 Task: Apply the Green label.
Action: Mouse moved to (361, 177)
Screenshot: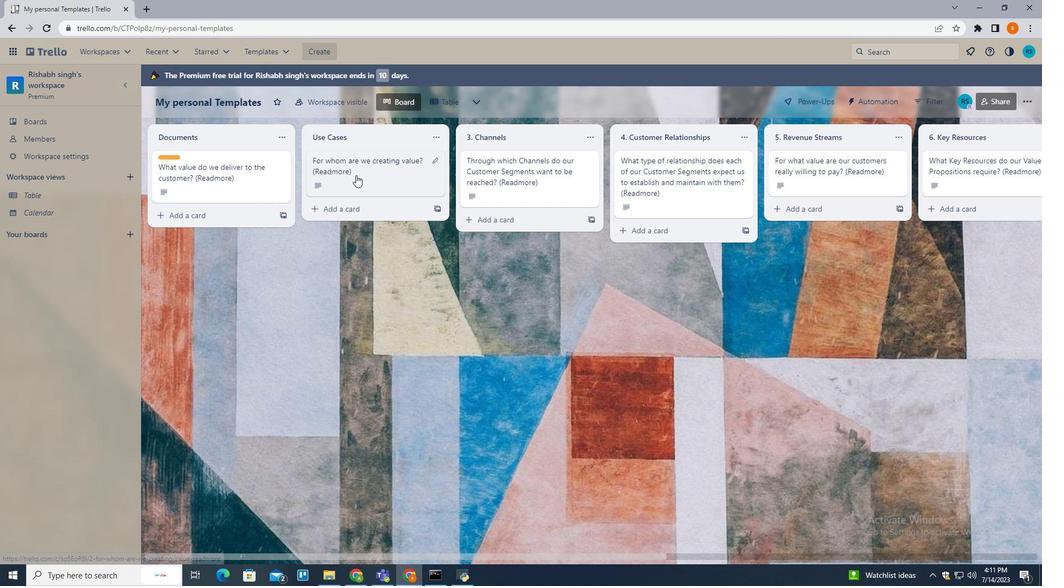 
Action: Mouse pressed left at (361, 177)
Screenshot: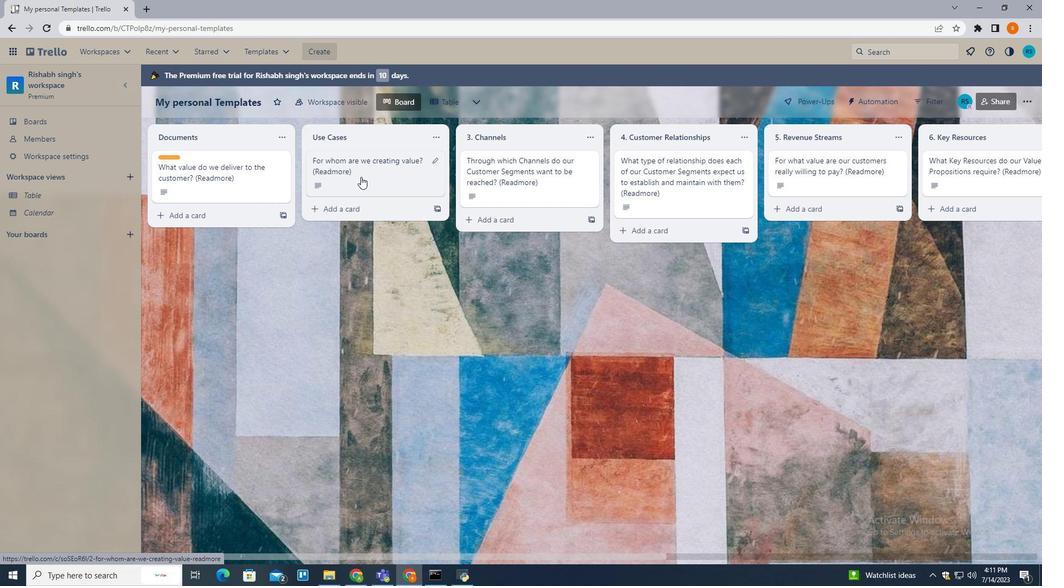 
Action: Mouse moved to (670, 160)
Screenshot: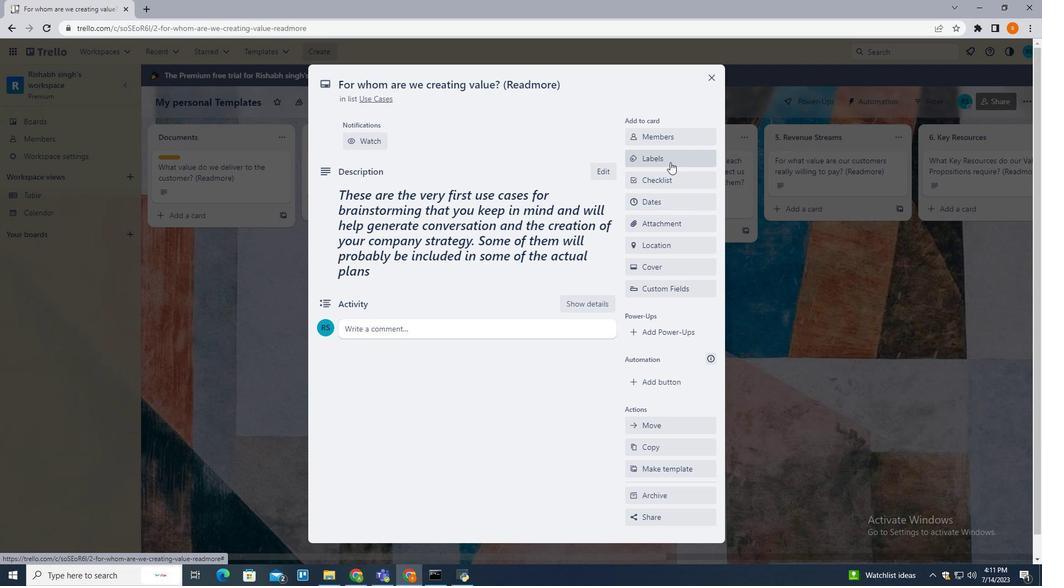 
Action: Mouse pressed left at (670, 160)
Screenshot: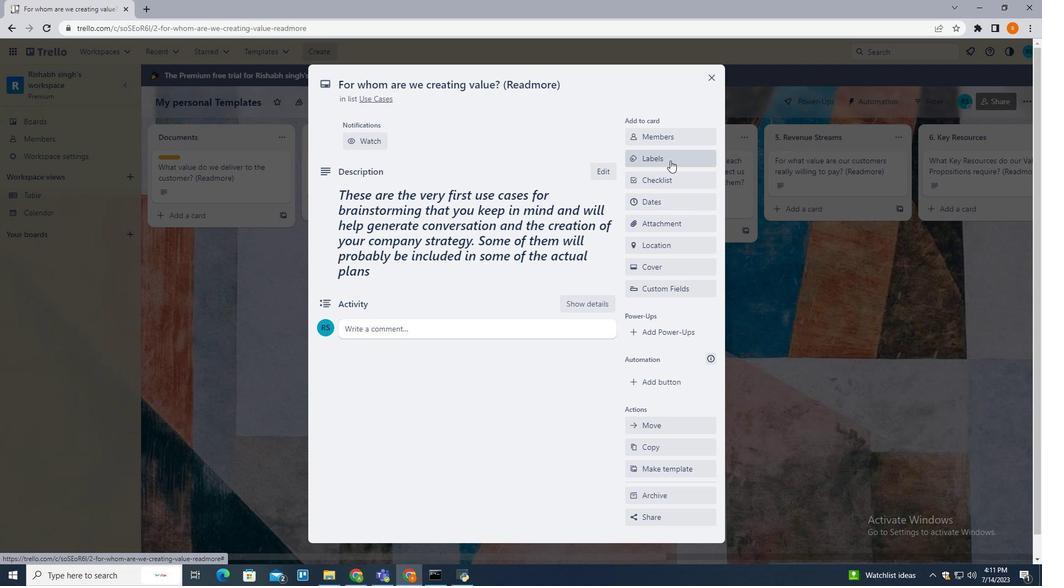 
Action: Mouse moved to (641, 247)
Screenshot: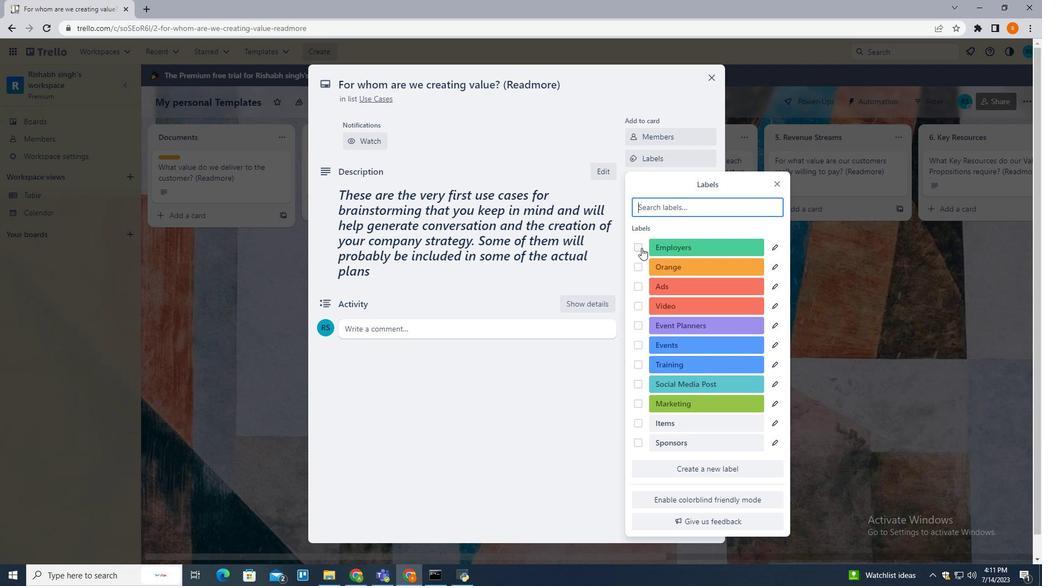
Action: Mouse pressed left at (641, 247)
Screenshot: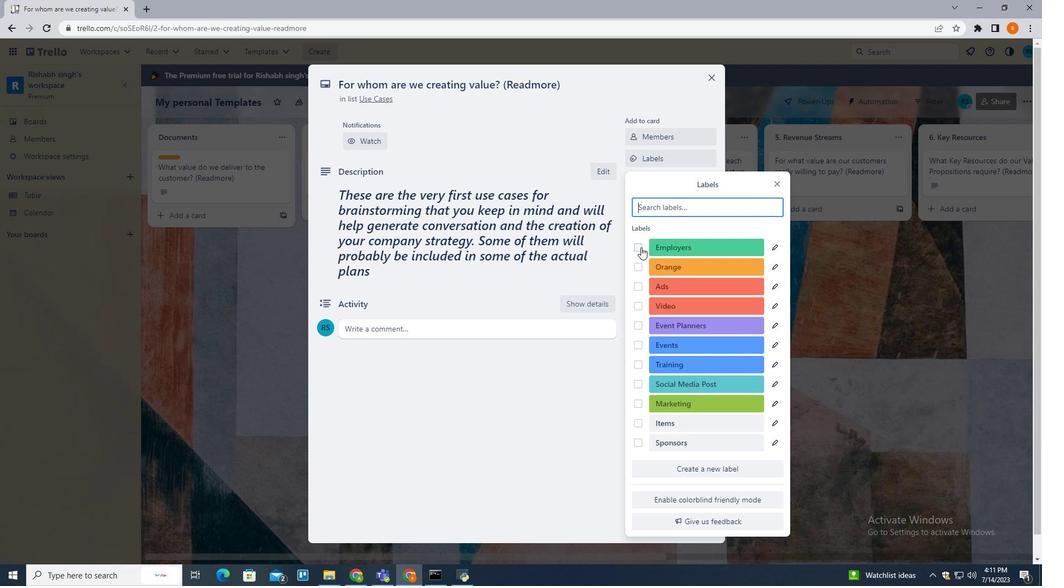 
Action: Mouse moved to (812, 267)
Screenshot: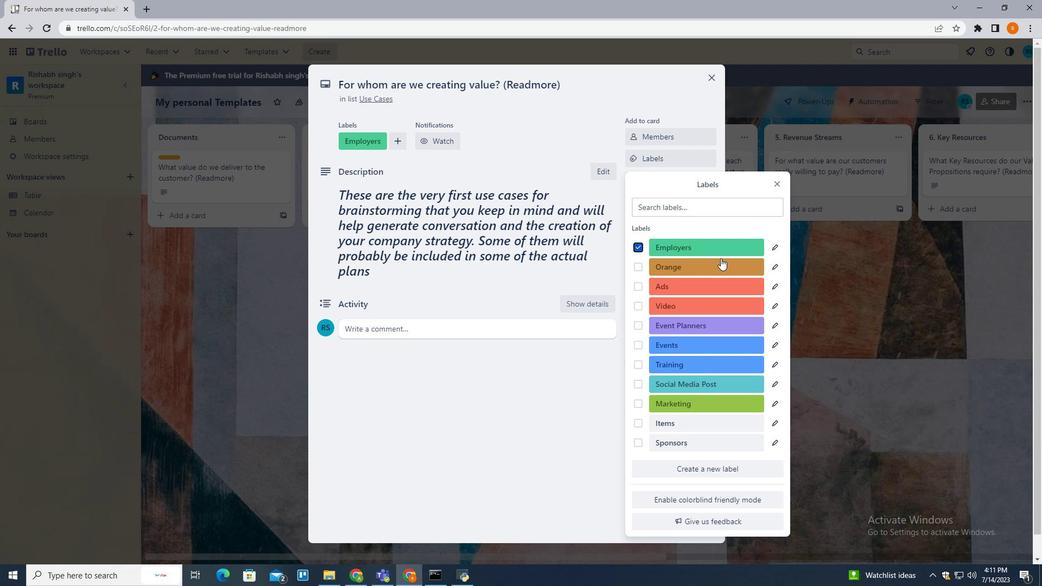 
Action: Mouse pressed left at (812, 267)
Screenshot: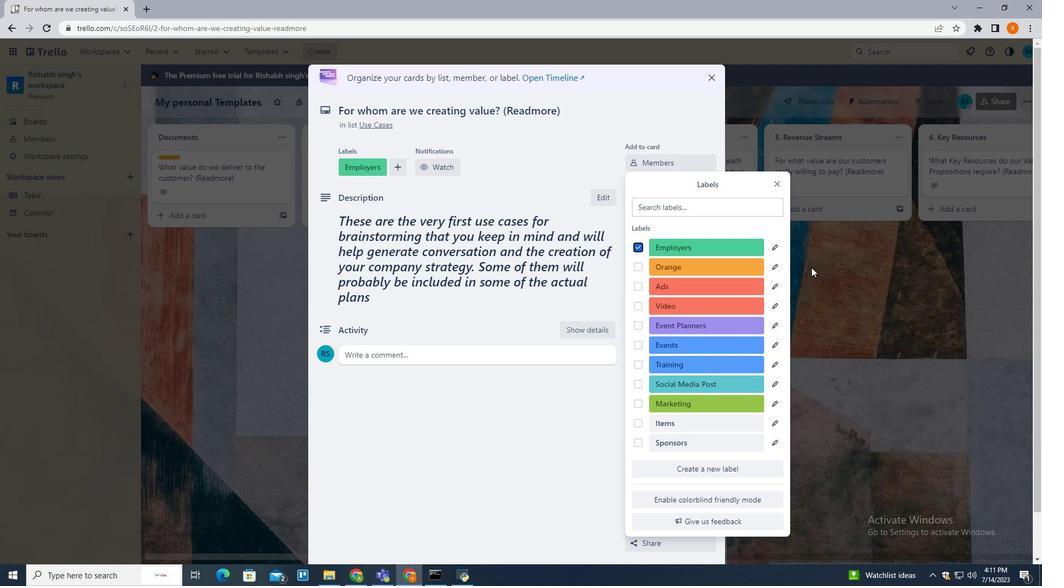 
Action: Mouse moved to (785, 282)
Screenshot: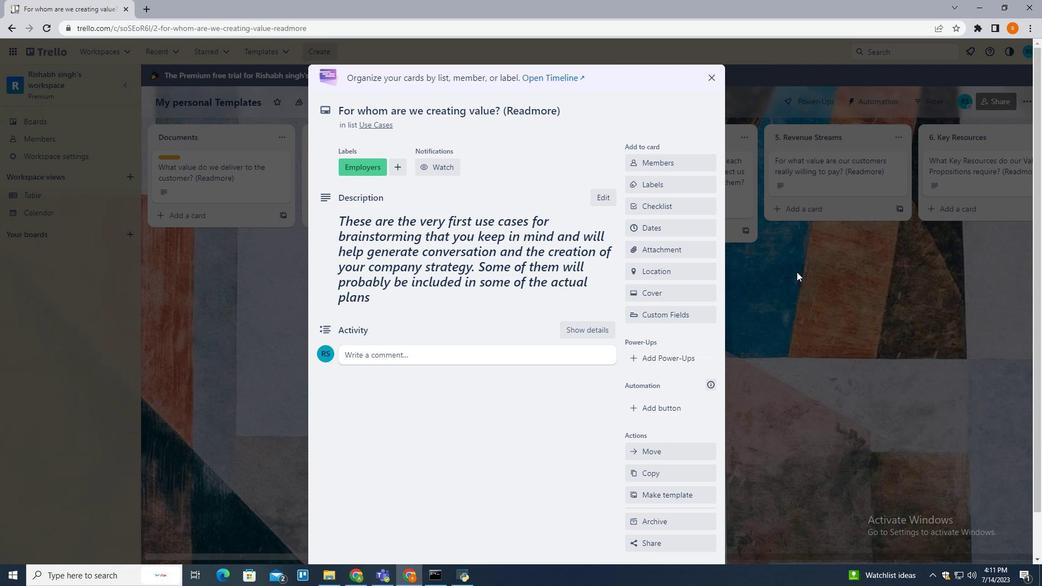
Action: Mouse pressed left at (785, 282)
Screenshot: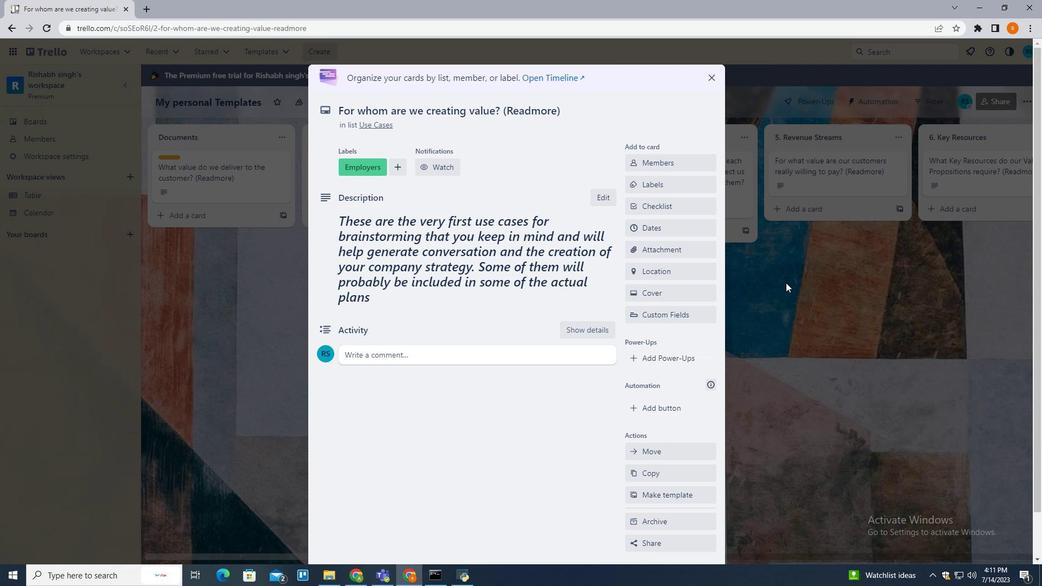 
Action: Mouse moved to (755, 292)
Screenshot: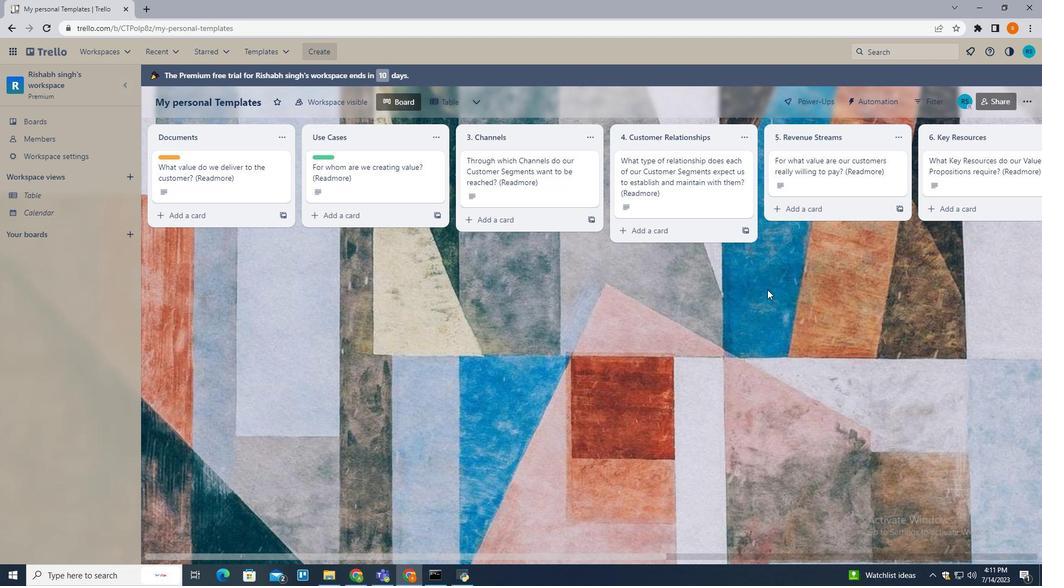 
